 Task: Use the "Blank" template to create your new codespace.
Action: Mouse moved to (229, 108)
Screenshot: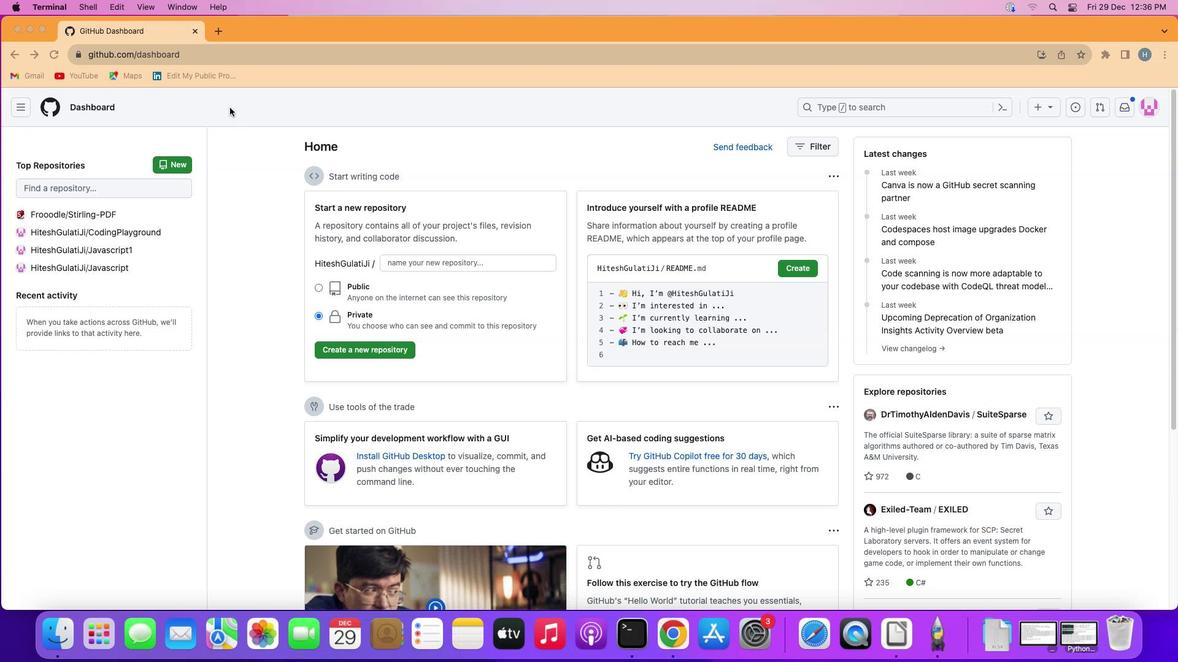 
Action: Mouse pressed left at (229, 108)
Screenshot: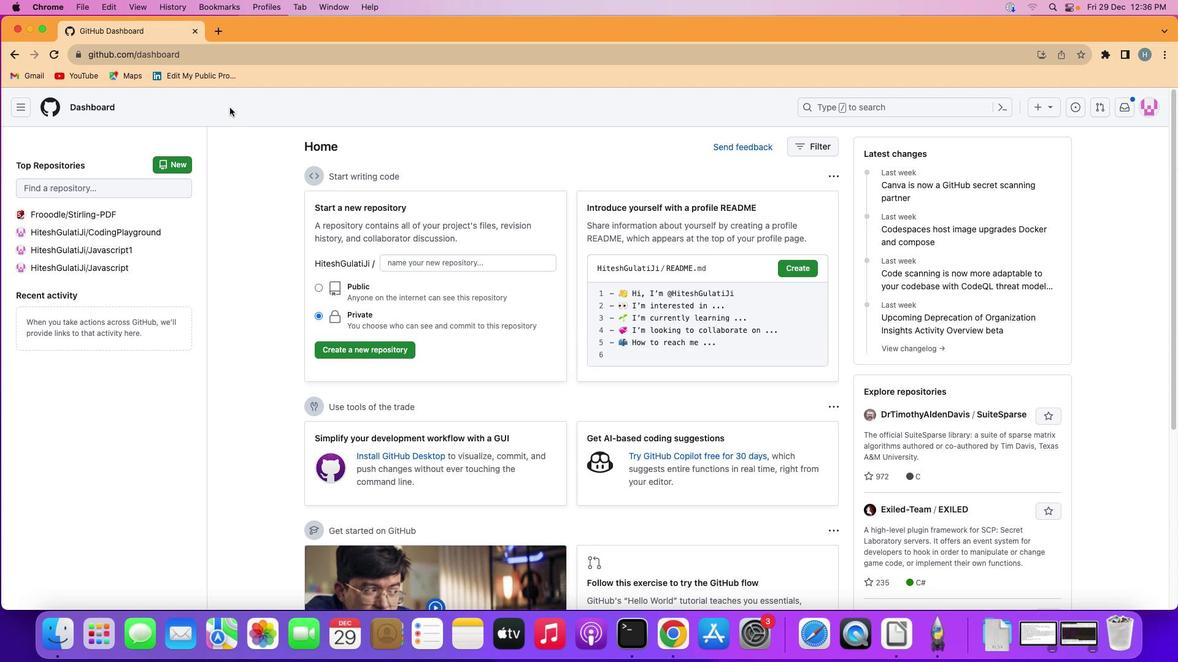 
Action: Mouse moved to (24, 104)
Screenshot: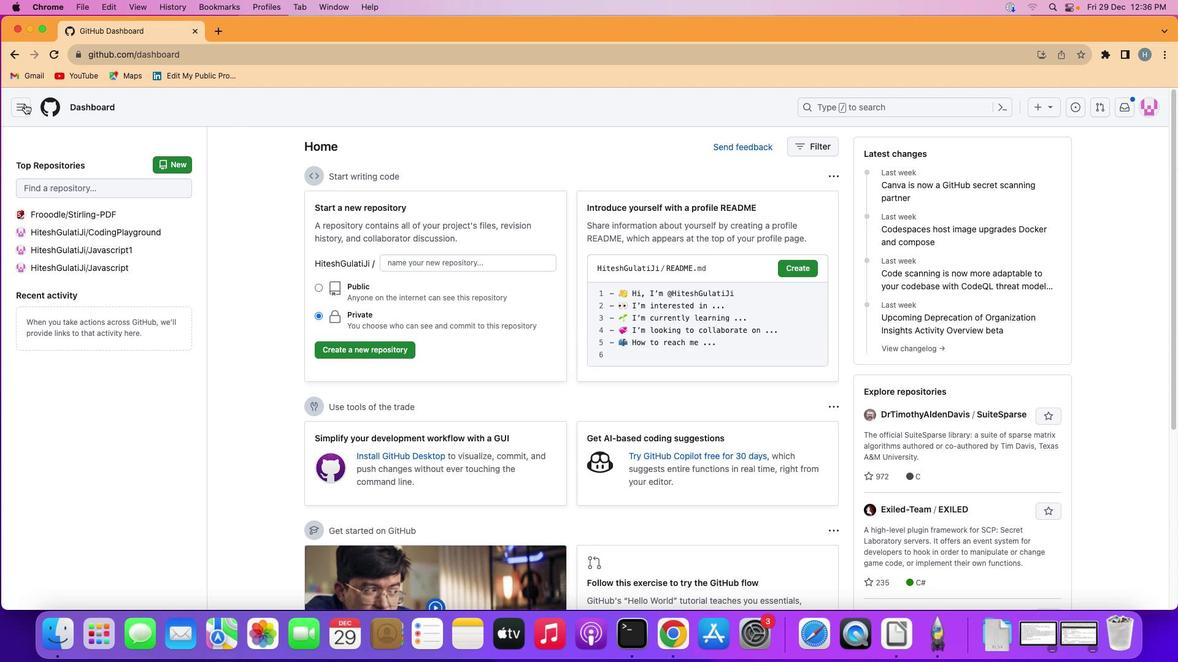 
Action: Mouse pressed left at (24, 104)
Screenshot: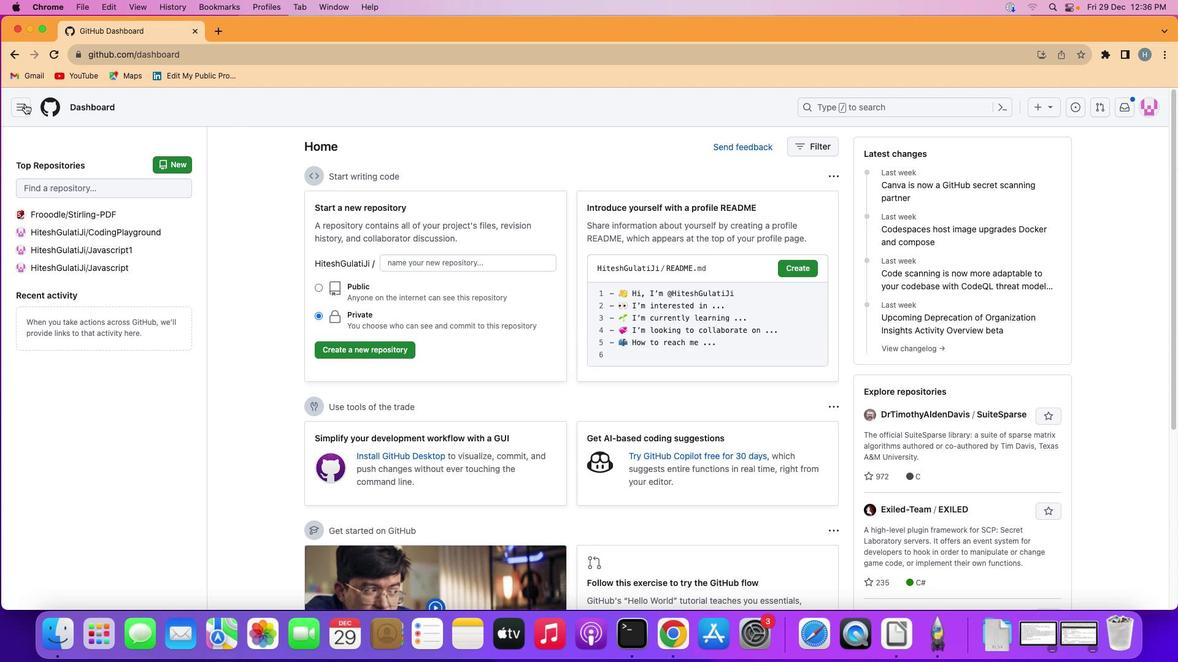 
Action: Mouse moved to (84, 232)
Screenshot: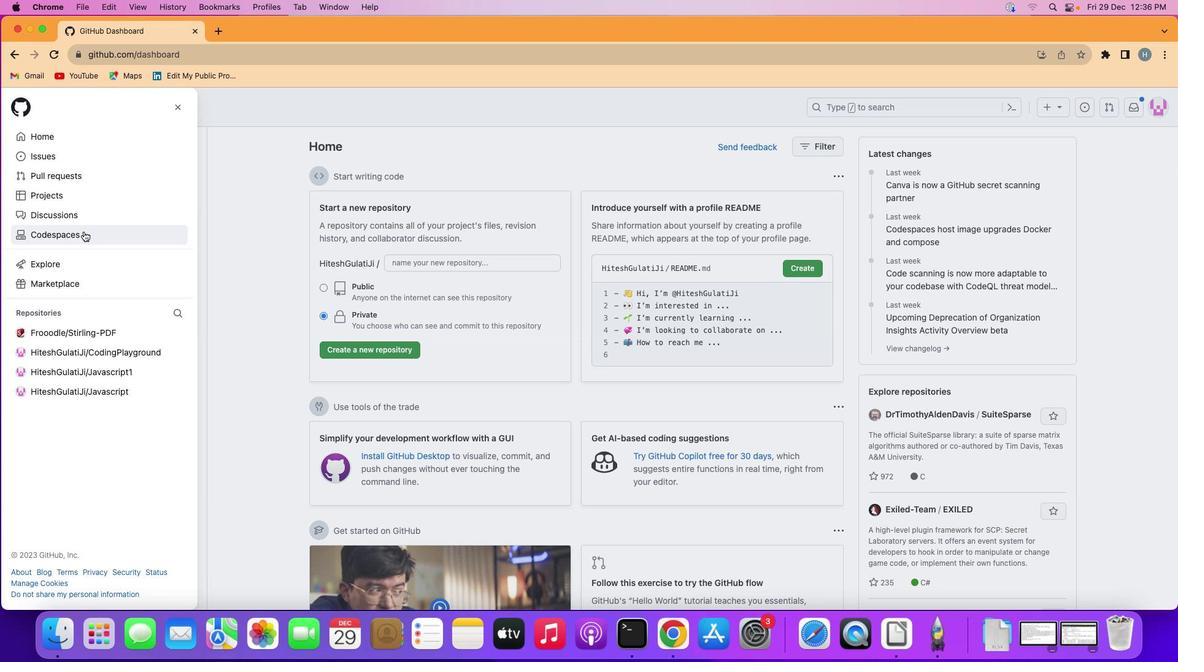 
Action: Mouse pressed left at (84, 232)
Screenshot: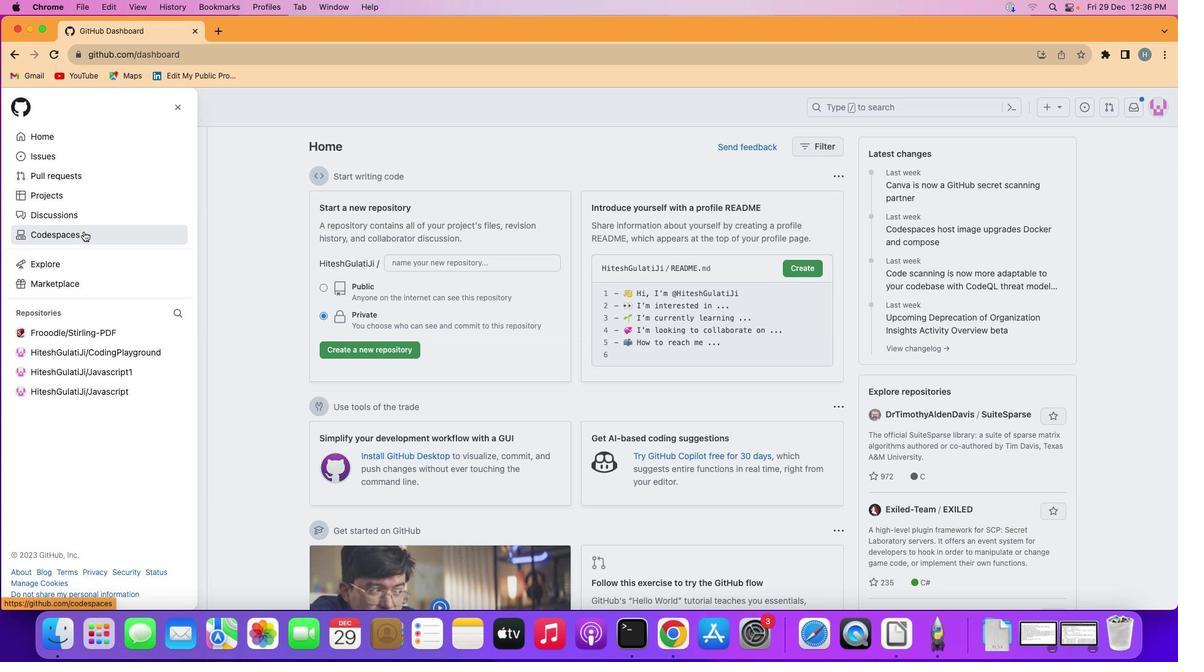 
Action: Mouse moved to (111, 178)
Screenshot: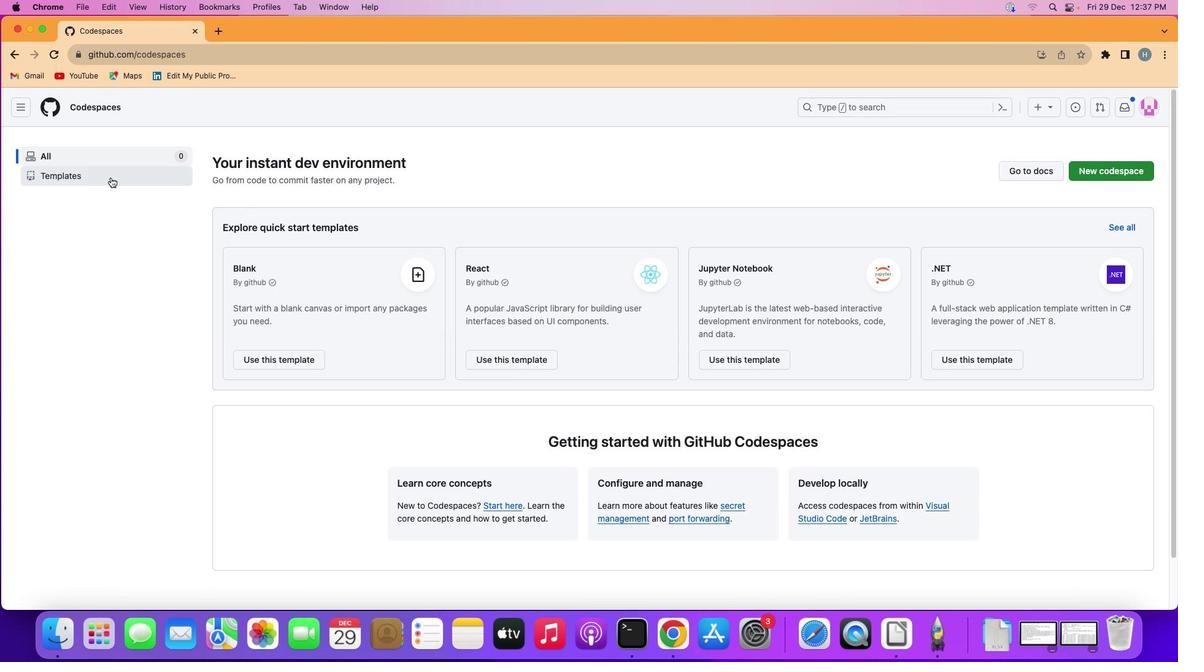 
Action: Mouse pressed left at (111, 178)
Screenshot: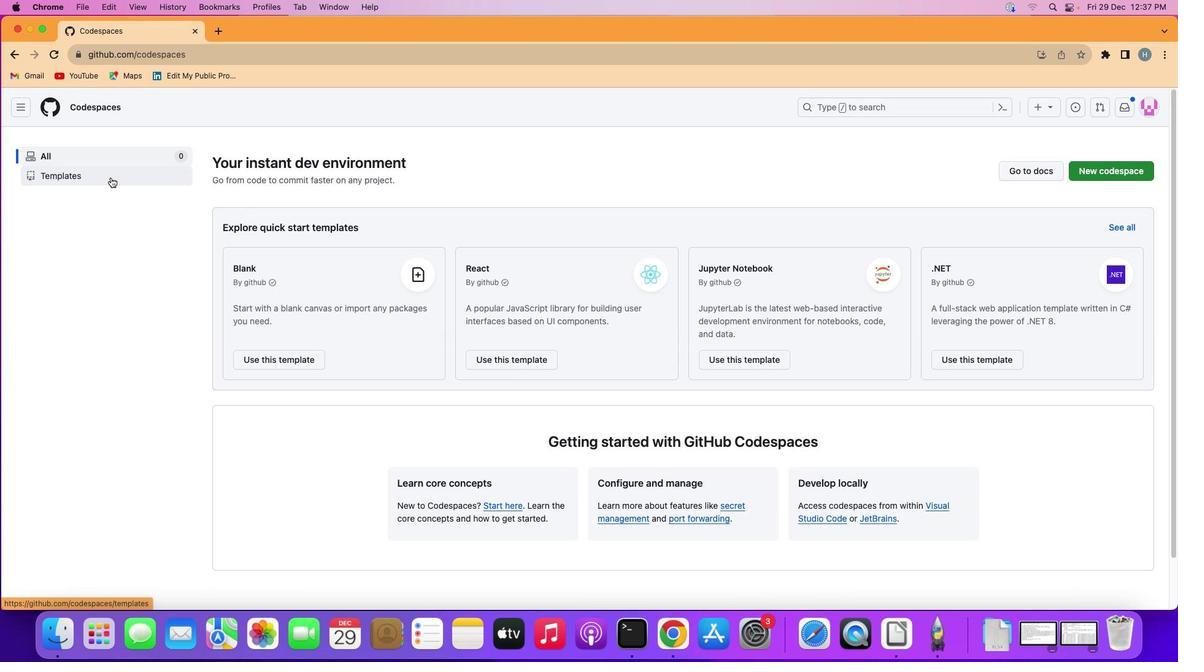 
Action: Mouse moved to (279, 300)
Screenshot: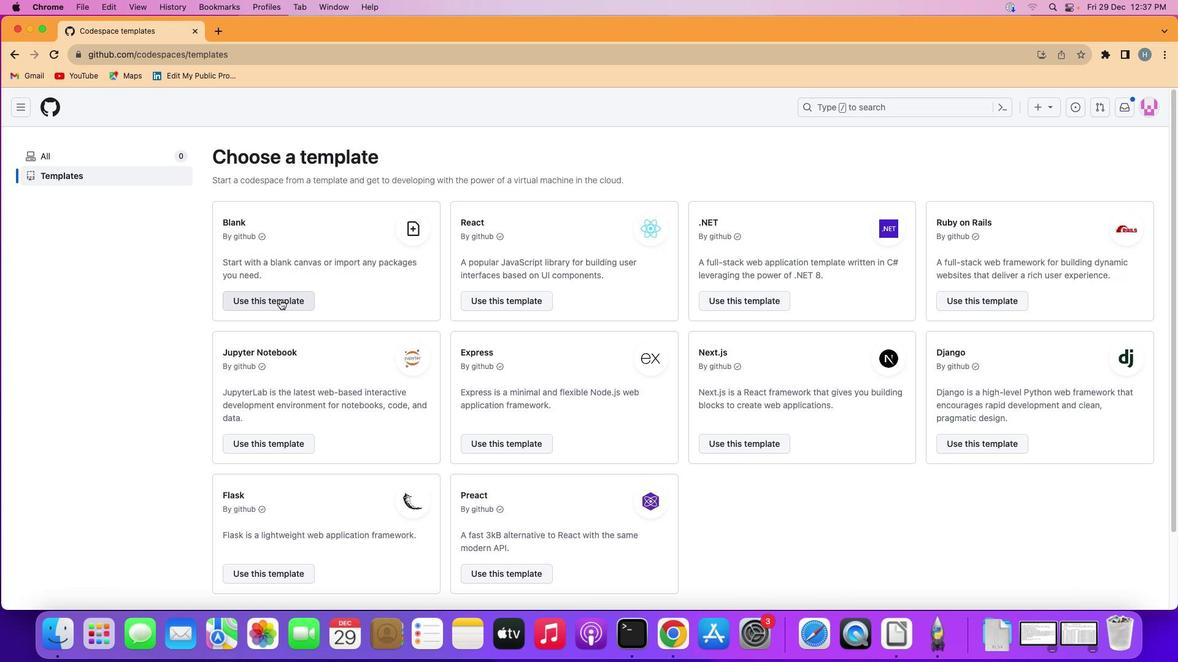 
Action: Mouse pressed left at (279, 300)
Screenshot: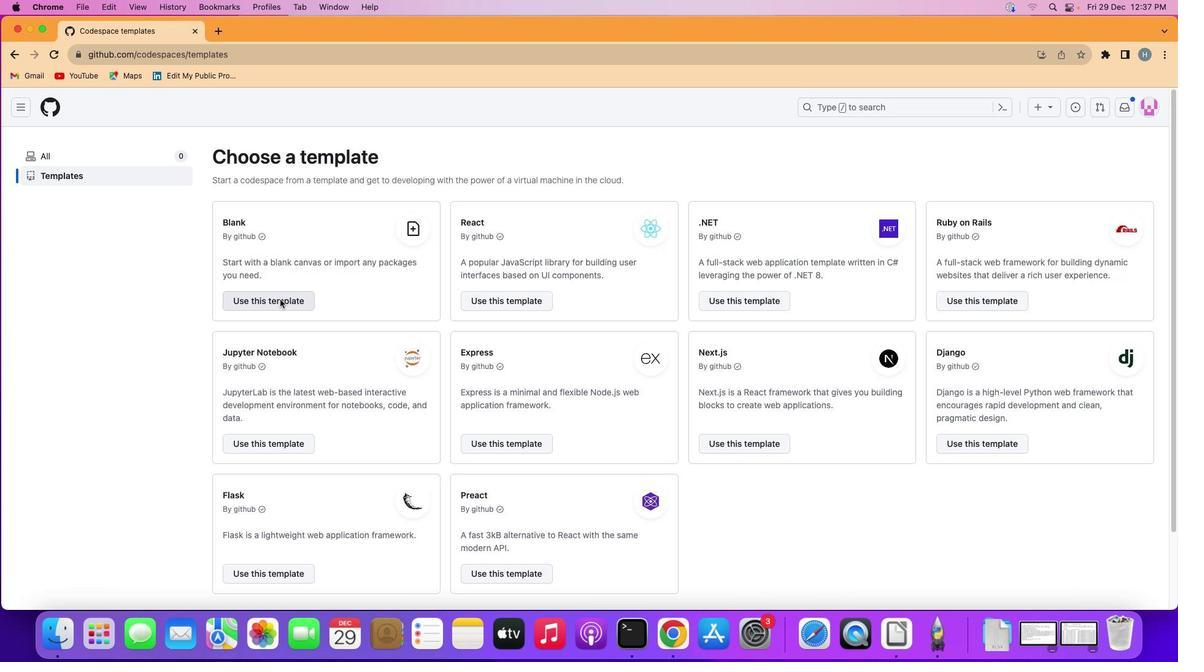 
Action: Mouse moved to (555, 381)
Screenshot: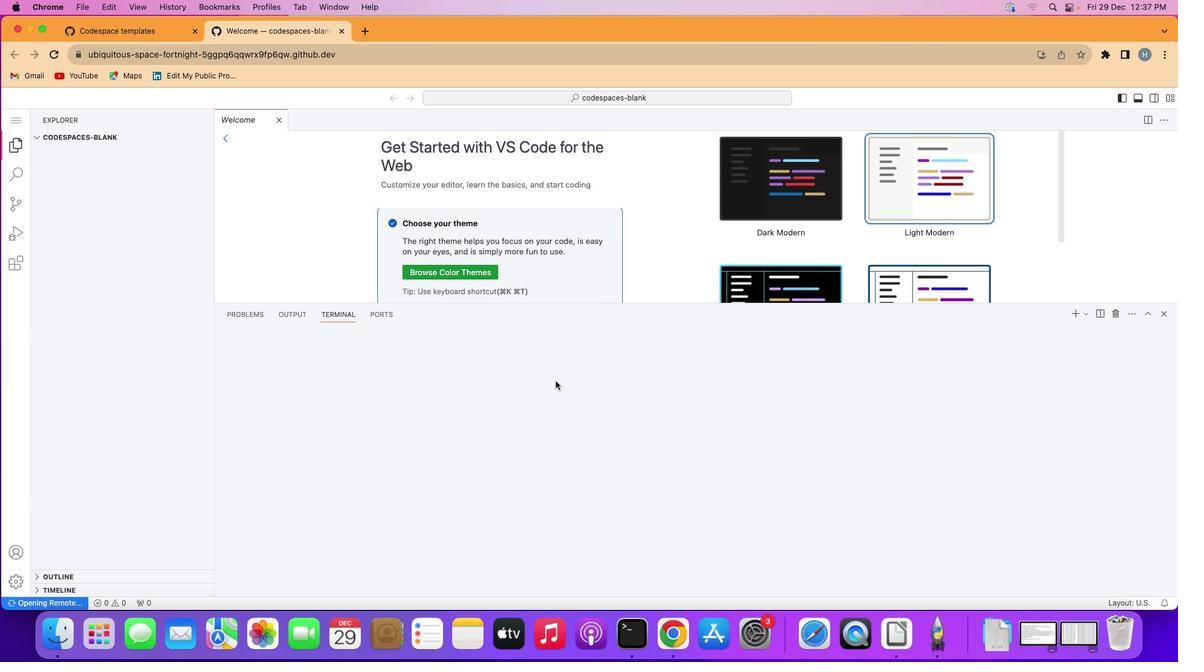 
